 Task: Add 10 minutes before the event.
Action: Mouse moved to (373, 351)
Screenshot: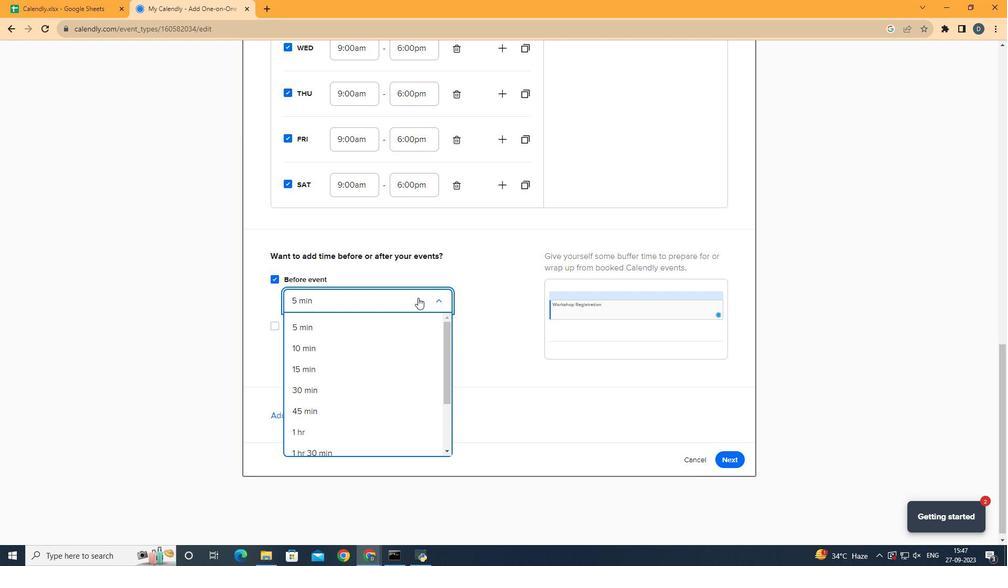 
Action: Mouse pressed left at (373, 351)
Screenshot: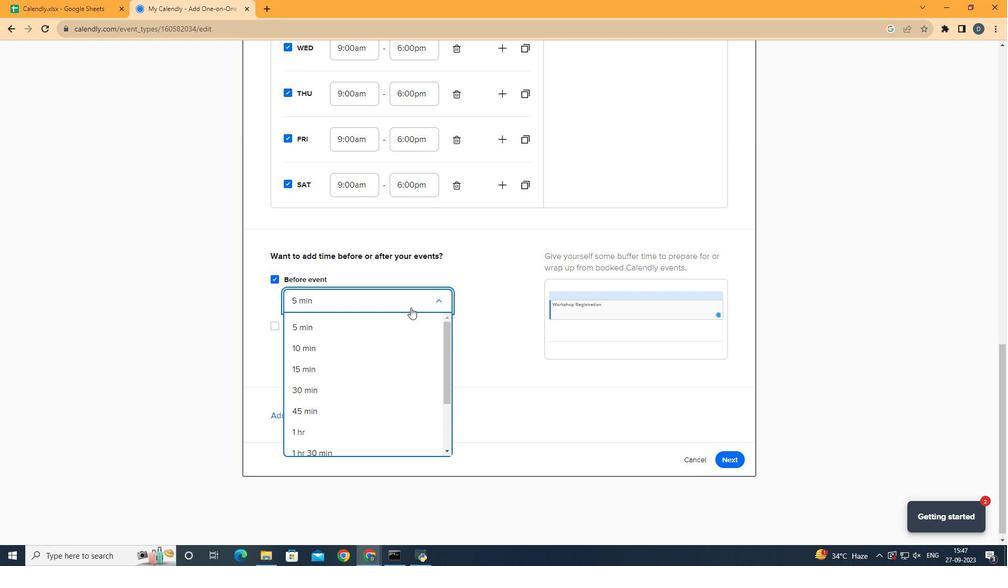 
Action: Mouse moved to (503, 298)
Screenshot: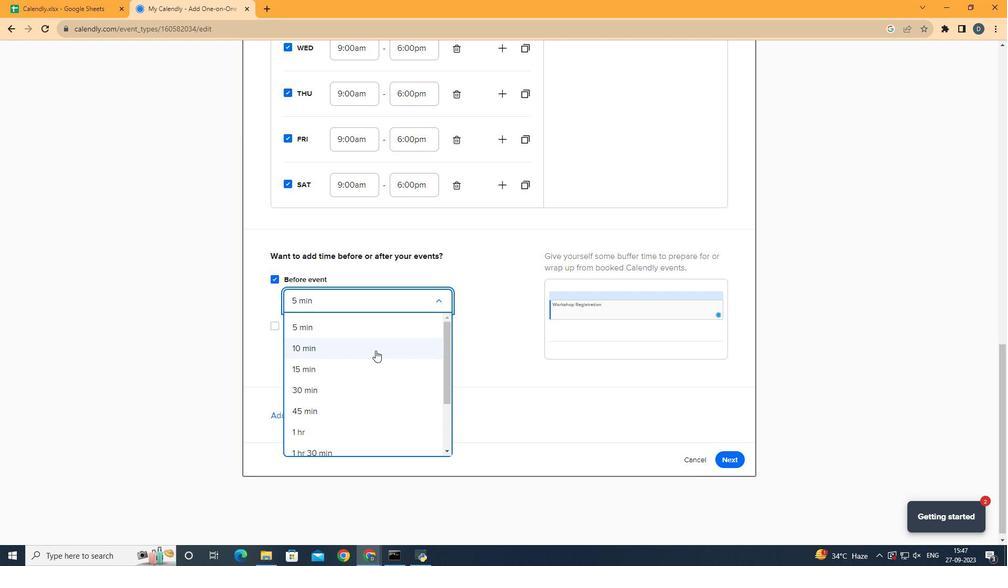 
Action: Mouse pressed left at (503, 298)
Screenshot: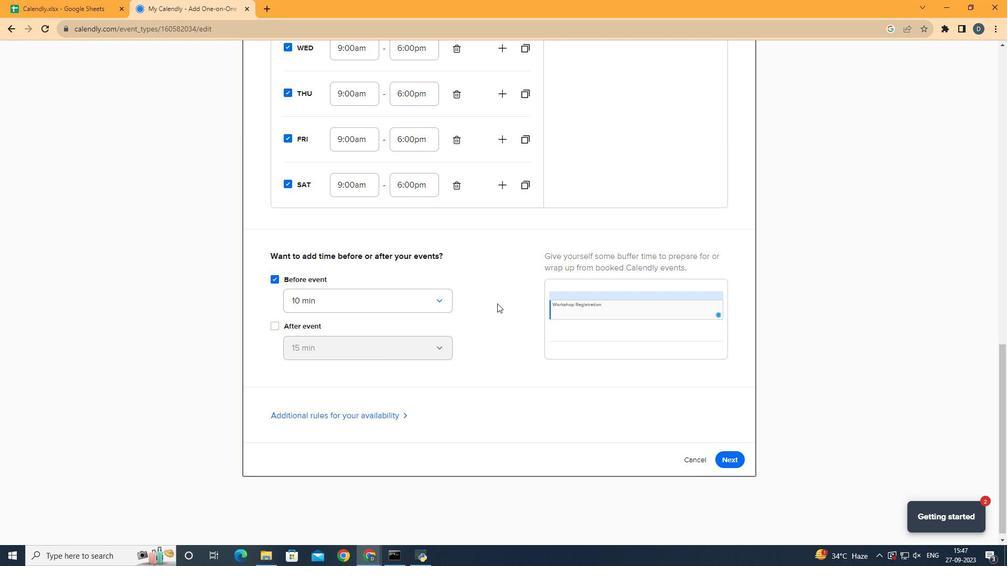 
Action: Mouse moved to (167, 345)
Screenshot: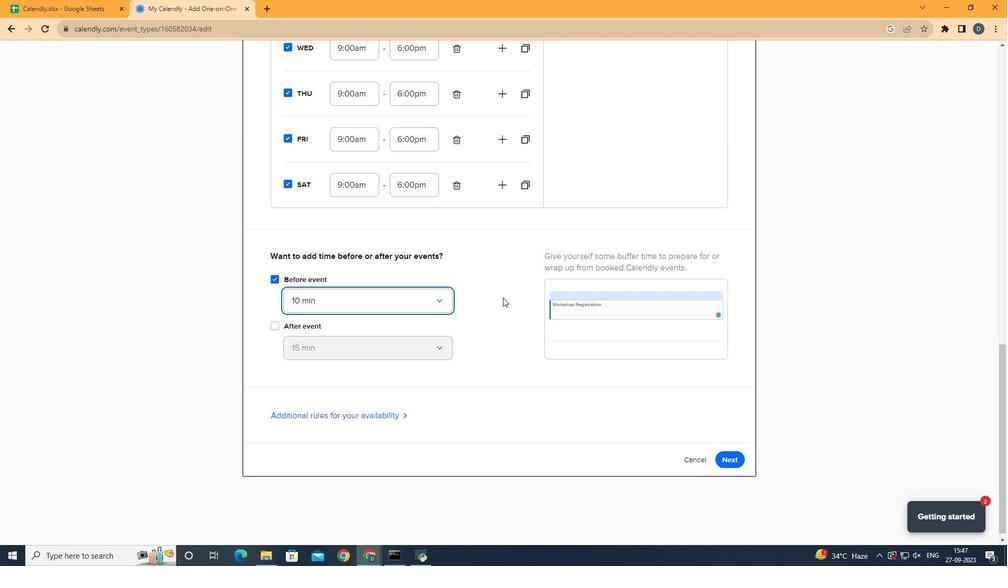 
